 Task: Create in the project AgileNexus and in the Backlog issue 'Integrate a new virtual assistant feature into an existing mobile application to enhance user experience and convenience' a child issue 'Chatbot conversation context identification and remediation', and assign it to team member softage.4@softage.net. Create in the project AgileNexus and in the Backlog issue 'Develop a new tool for automated testing of web application cross-browser compatibility and responsiveness' a child issue 'Data backup and retention policy remediation', and assign it to team member softage.1@softage.net
Action: Mouse moved to (688, 511)
Screenshot: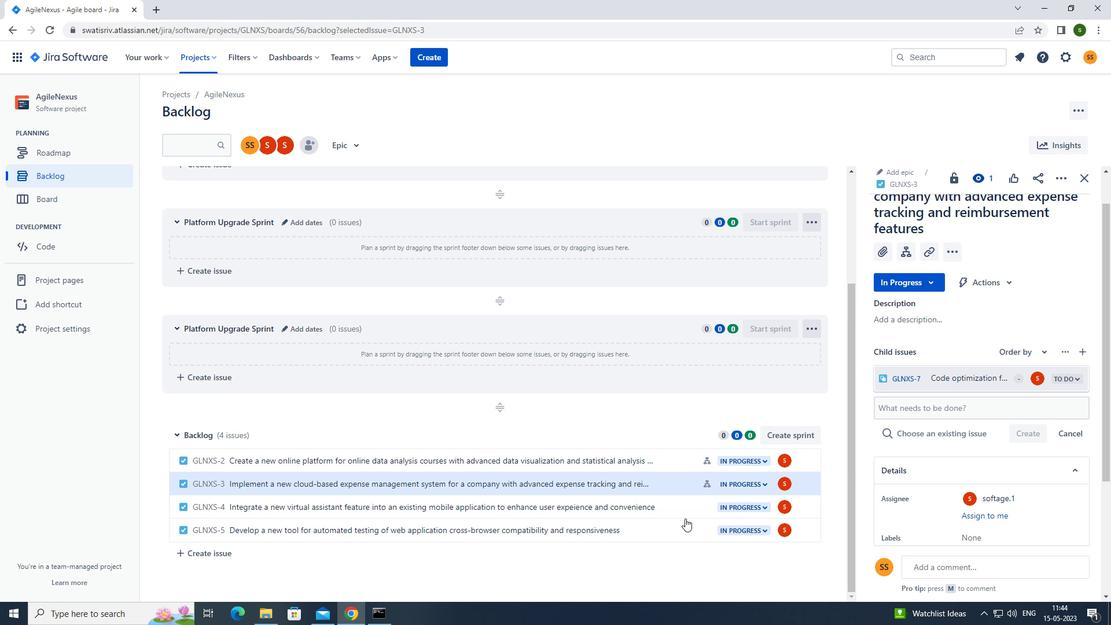 
Action: Mouse pressed left at (688, 511)
Screenshot: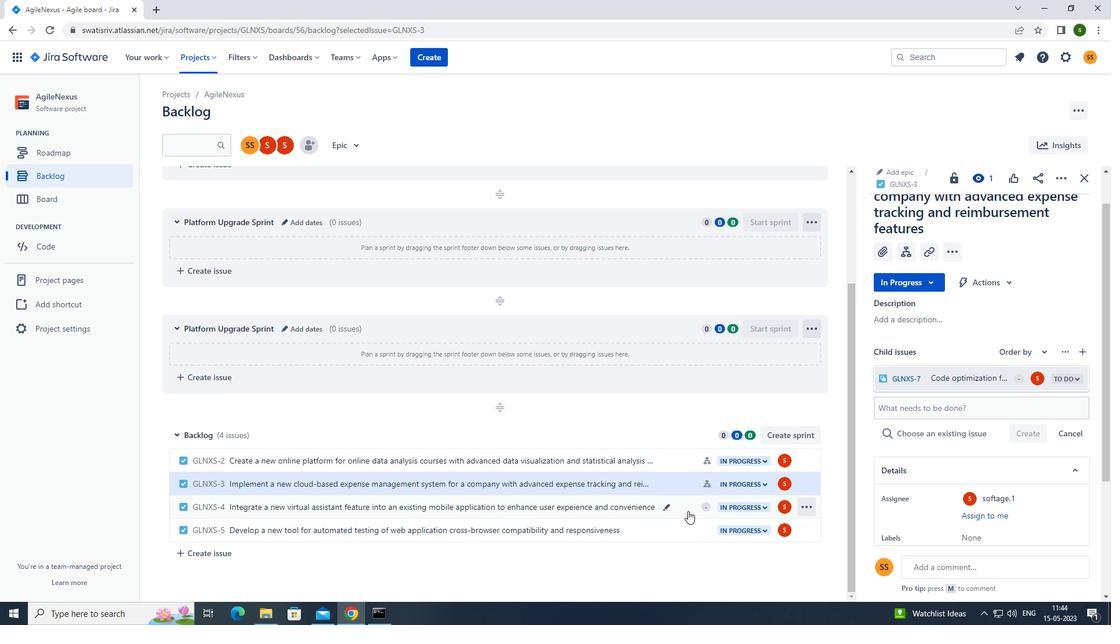 
Action: Mouse moved to (905, 280)
Screenshot: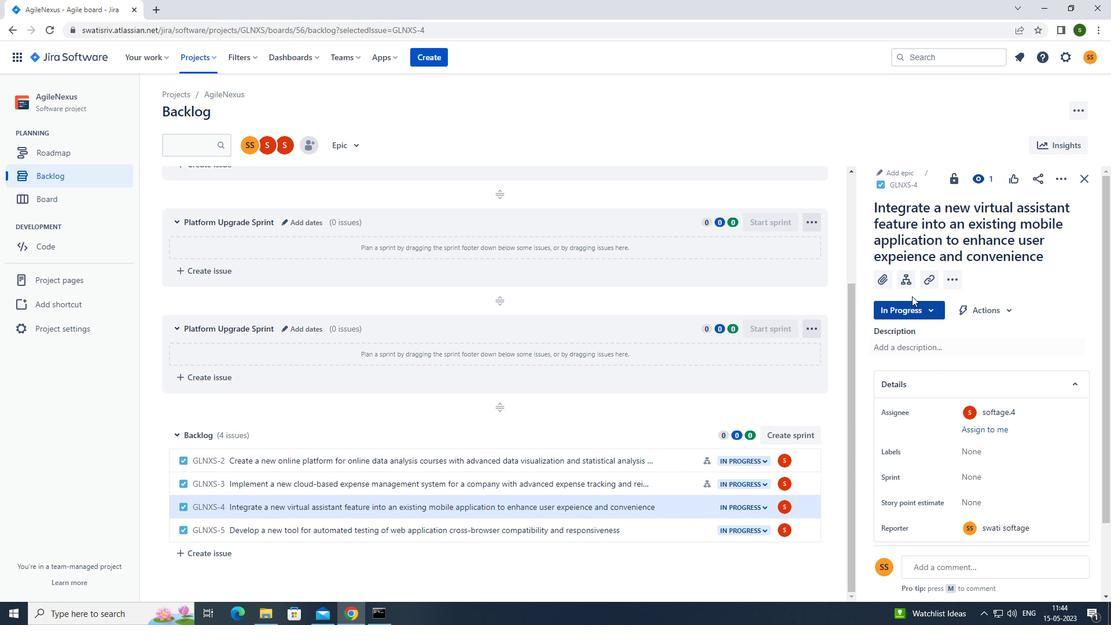 
Action: Mouse pressed left at (905, 280)
Screenshot: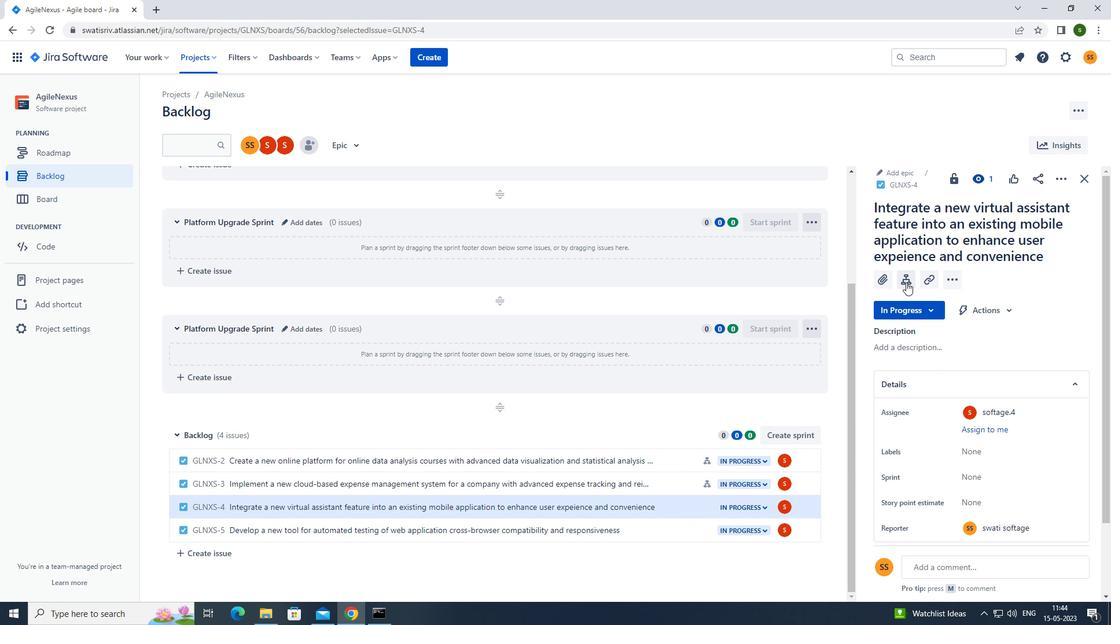 
Action: Mouse moved to (920, 376)
Screenshot: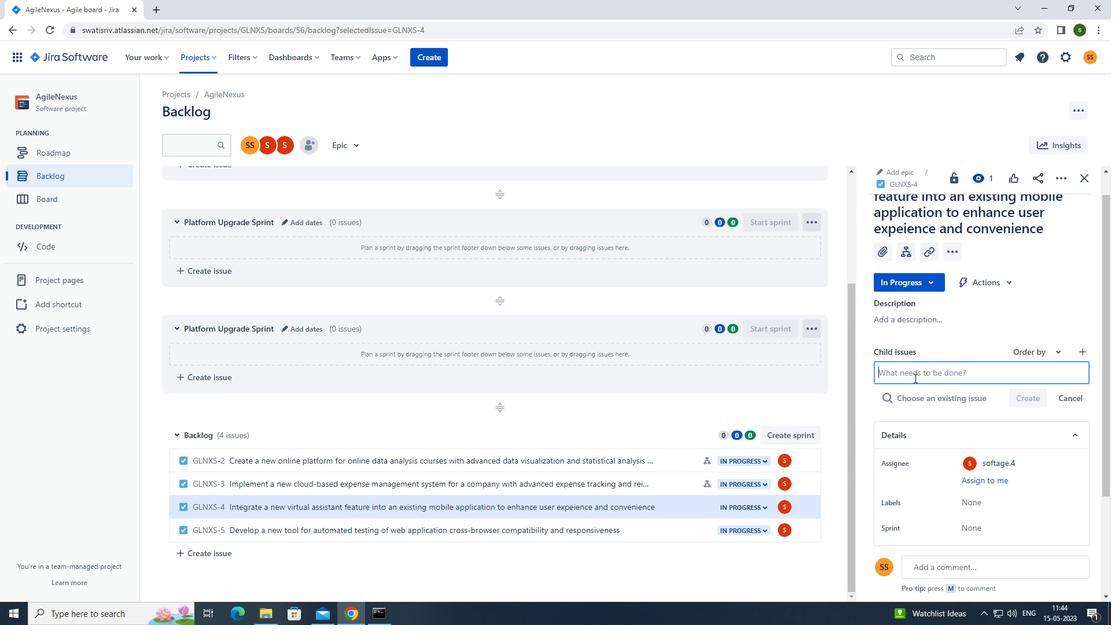
Action: Mouse pressed left at (920, 376)
Screenshot: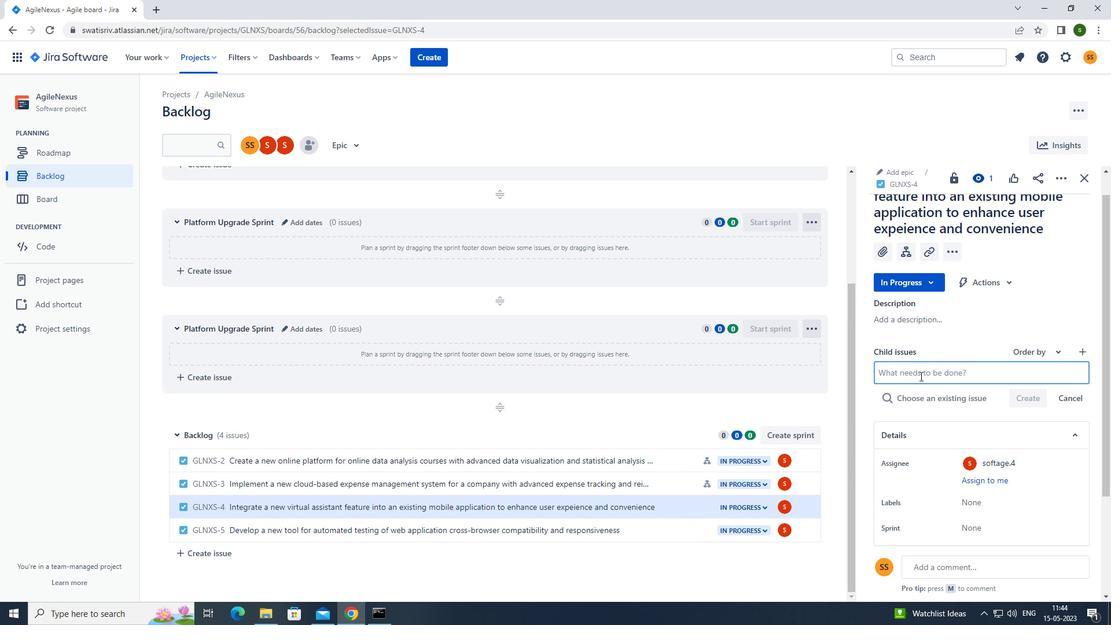 
Action: Mouse moved to (904, 372)
Screenshot: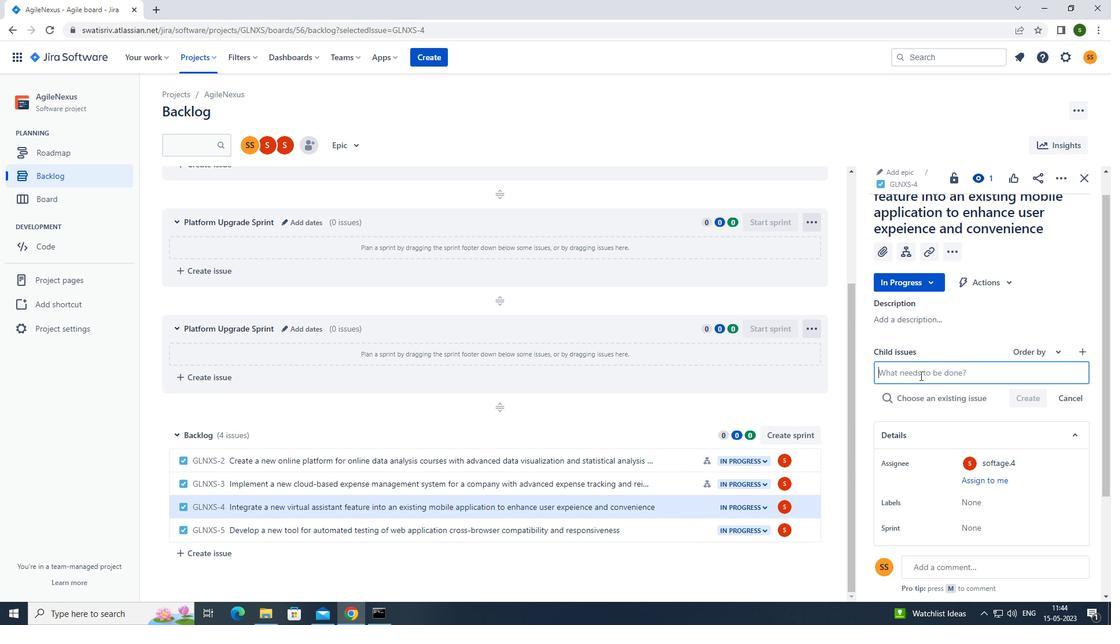 
Action: Key pressed <Key.caps_lock>c<Key.caps_lock>hatbot<Key.space>conversation<Key.space>context<Key.space>identification<Key.space>and<Key.space>remediation<Key.enter>
Screenshot: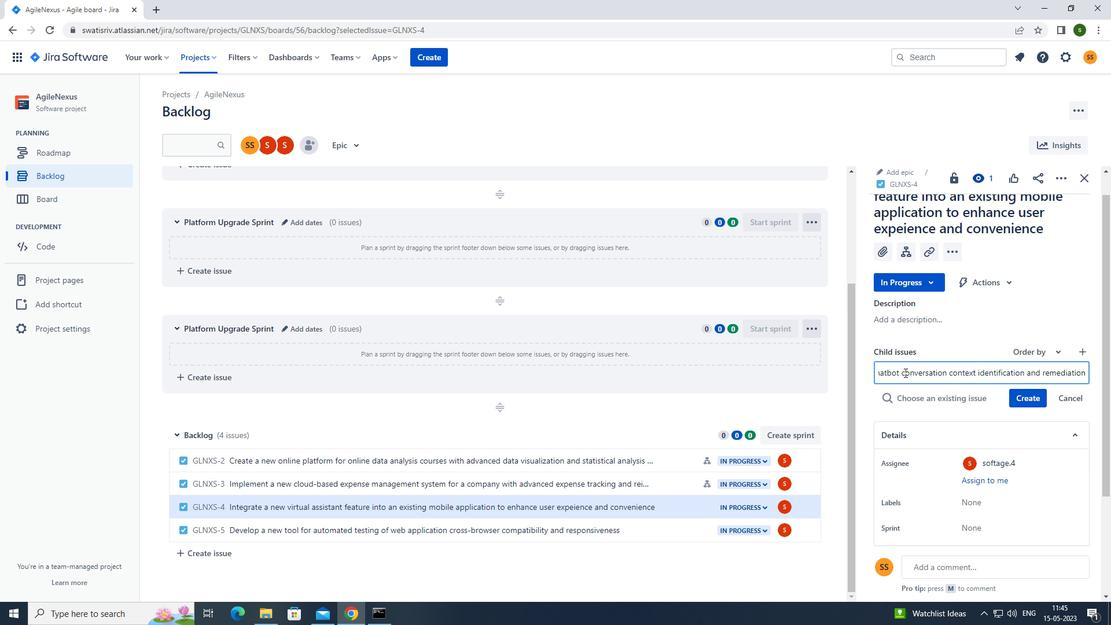 
Action: Mouse moved to (1038, 377)
Screenshot: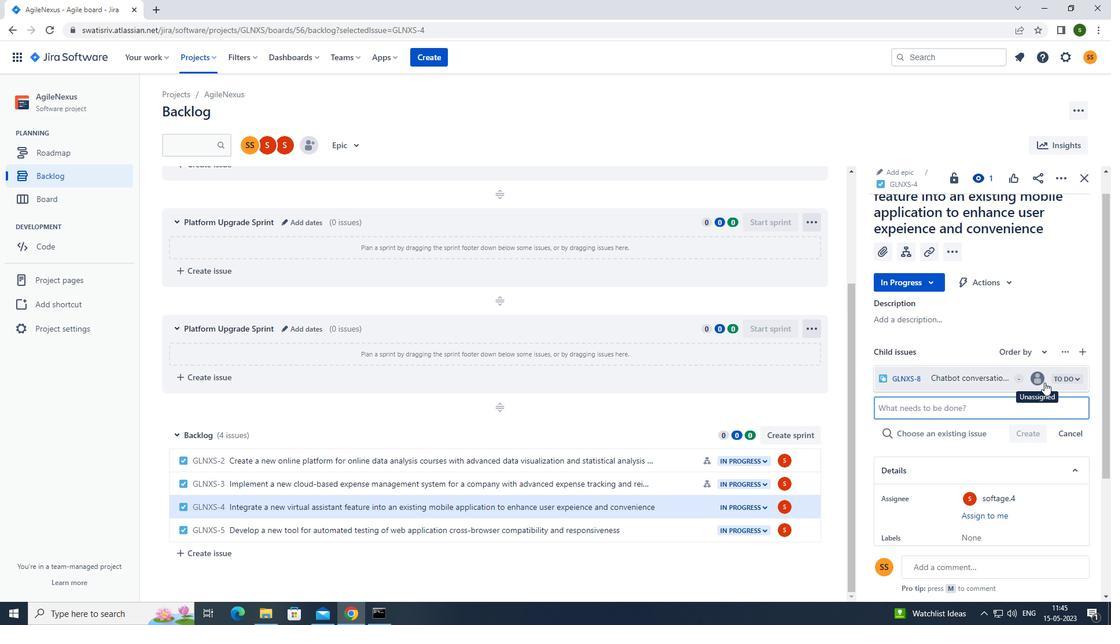 
Action: Mouse pressed left at (1038, 377)
Screenshot: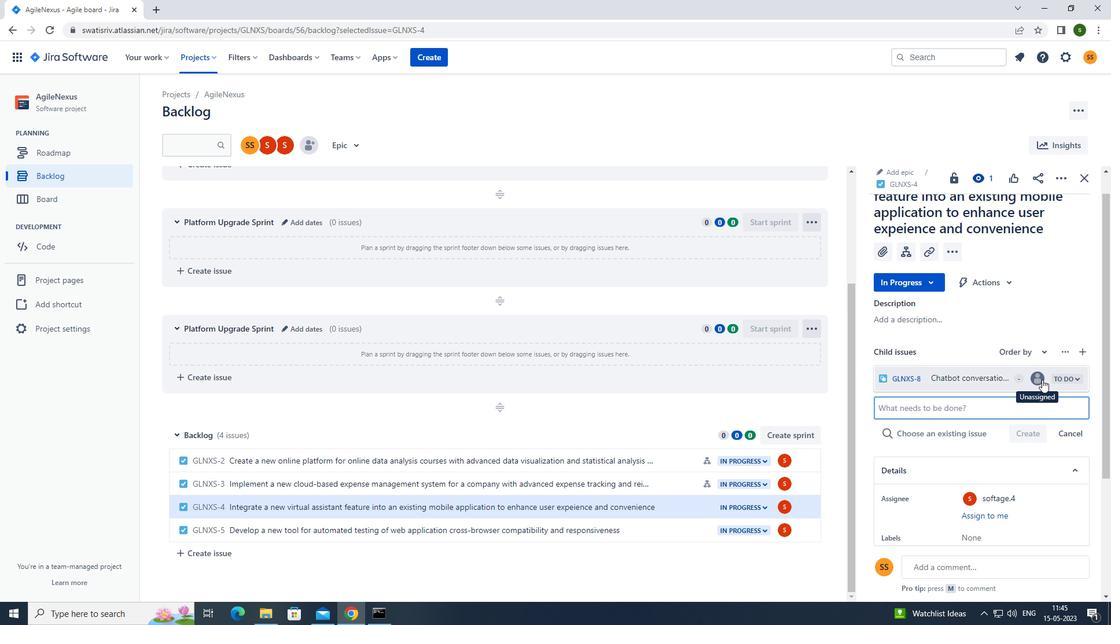 
Action: Mouse moved to (953, 431)
Screenshot: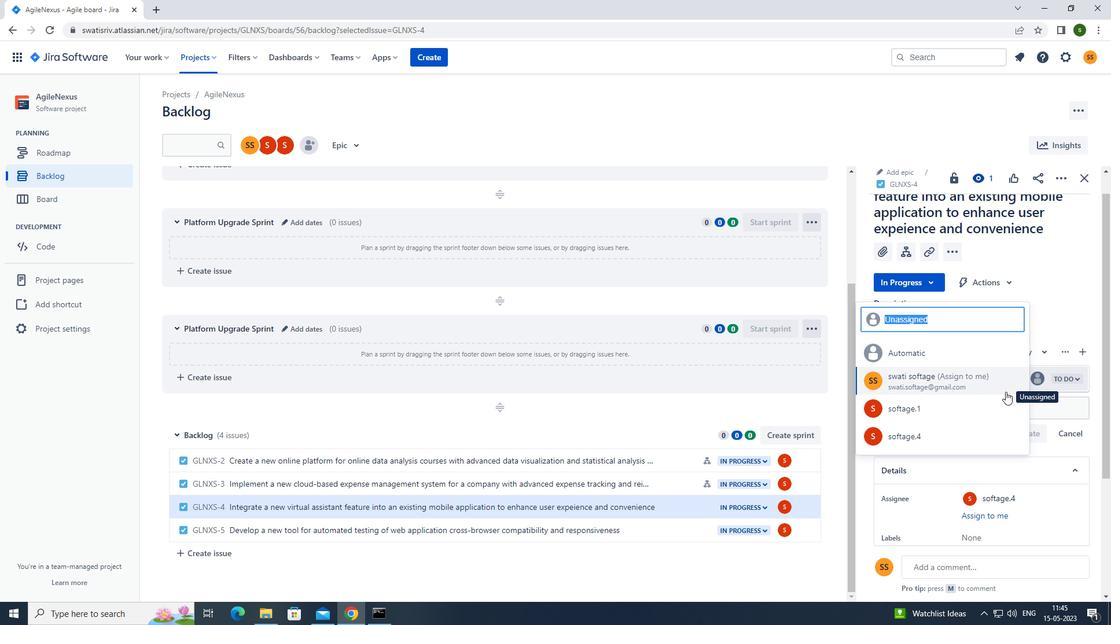 
Action: Mouse pressed left at (953, 431)
Screenshot: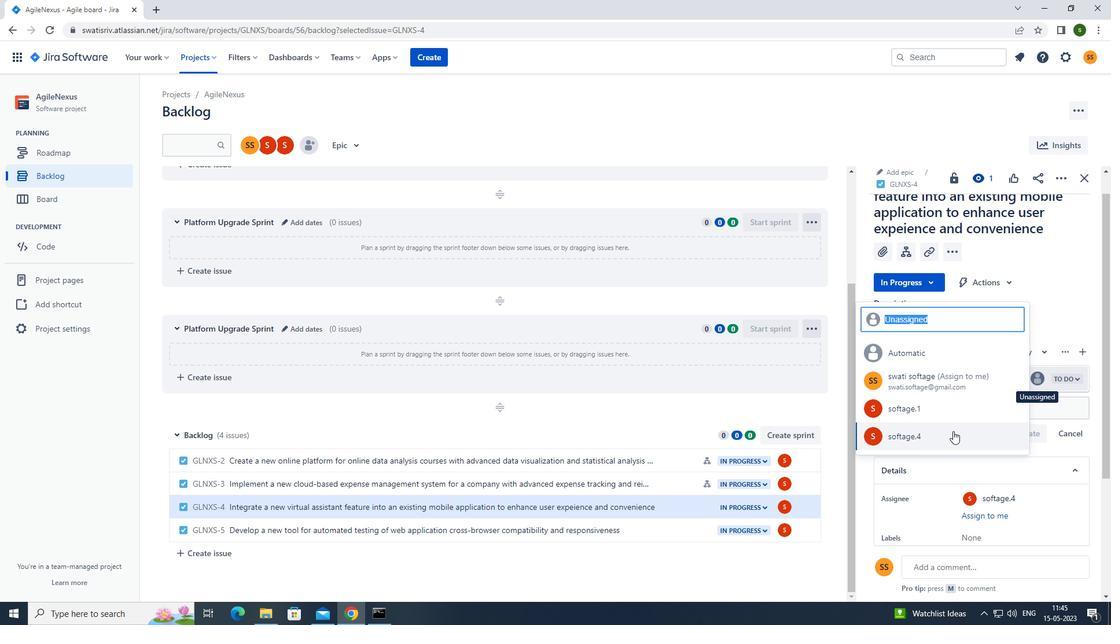 
Action: Mouse moved to (676, 531)
Screenshot: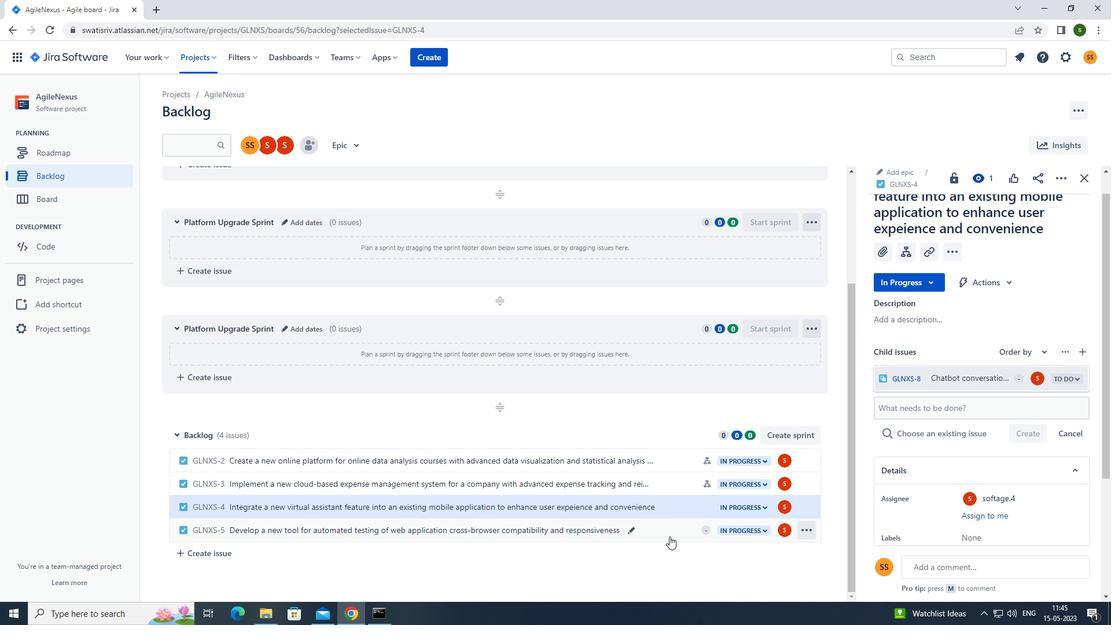 
Action: Mouse pressed left at (676, 531)
Screenshot: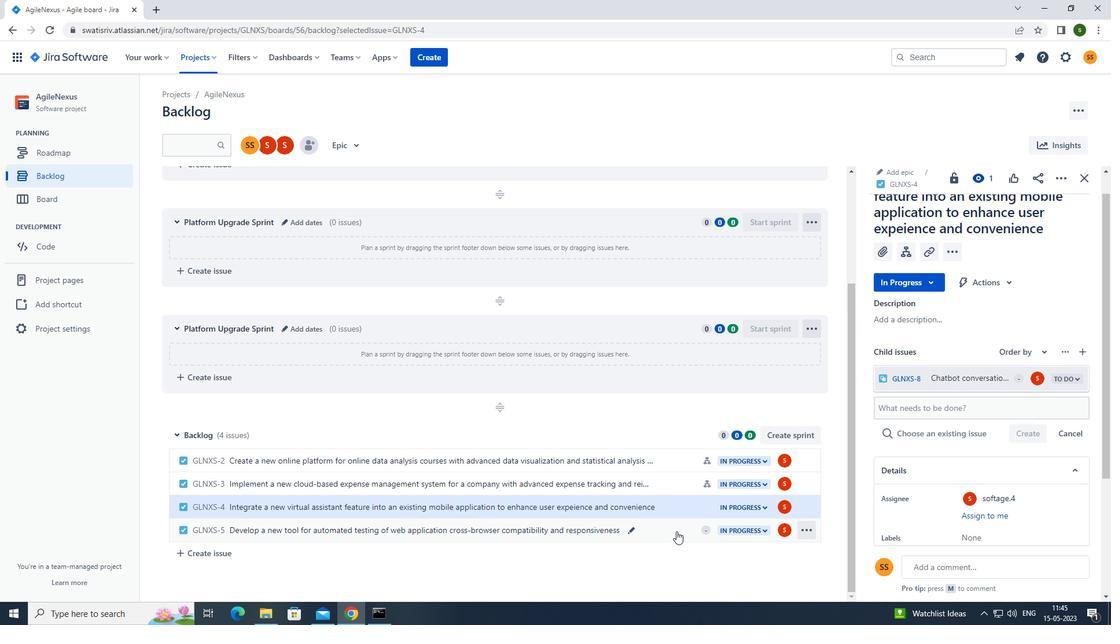 
Action: Mouse moved to (903, 271)
Screenshot: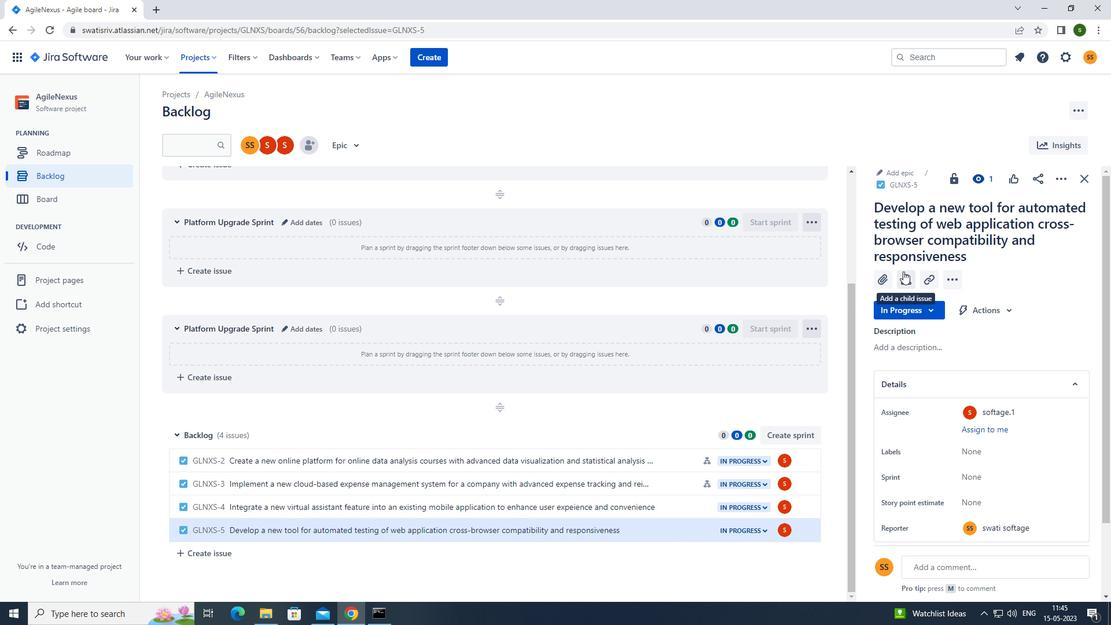 
Action: Mouse pressed left at (903, 271)
Screenshot: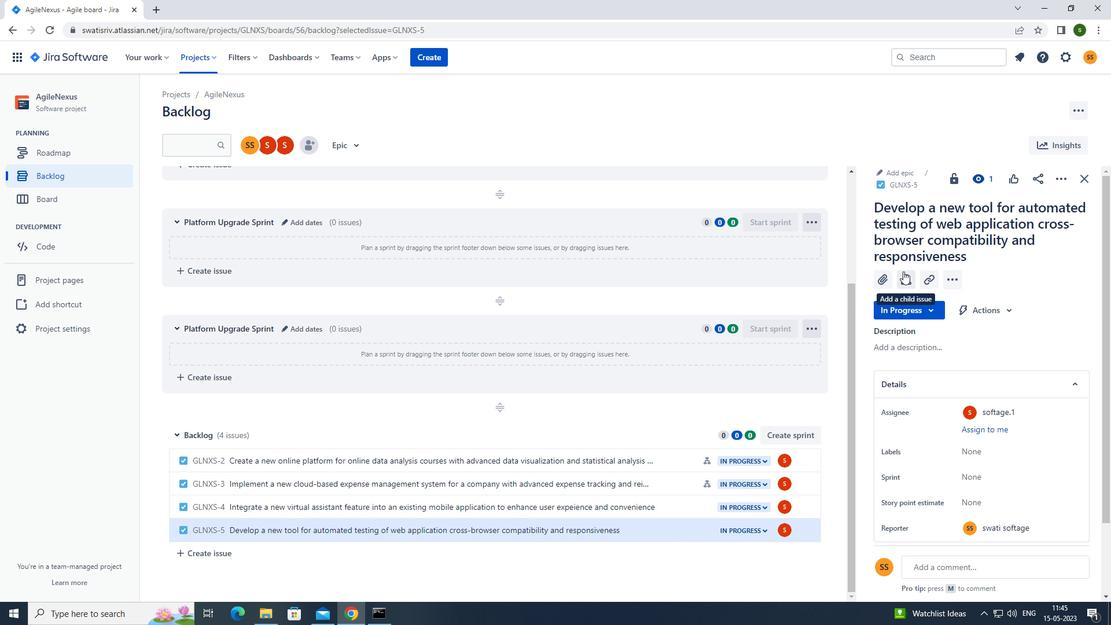 
Action: Mouse moved to (928, 372)
Screenshot: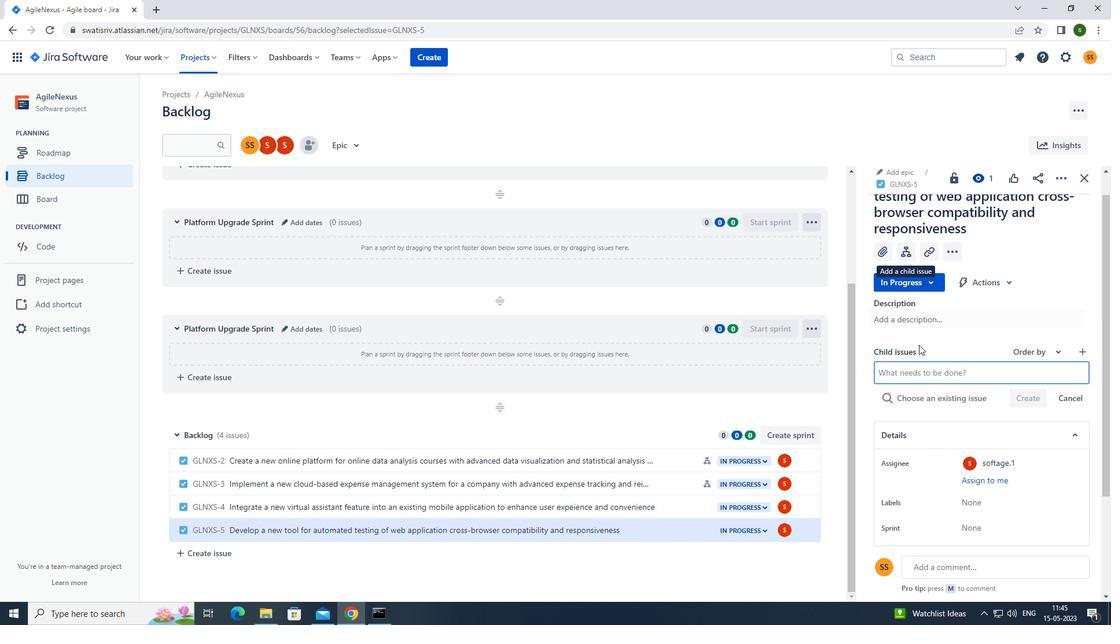 
Action: Mouse pressed left at (928, 372)
Screenshot: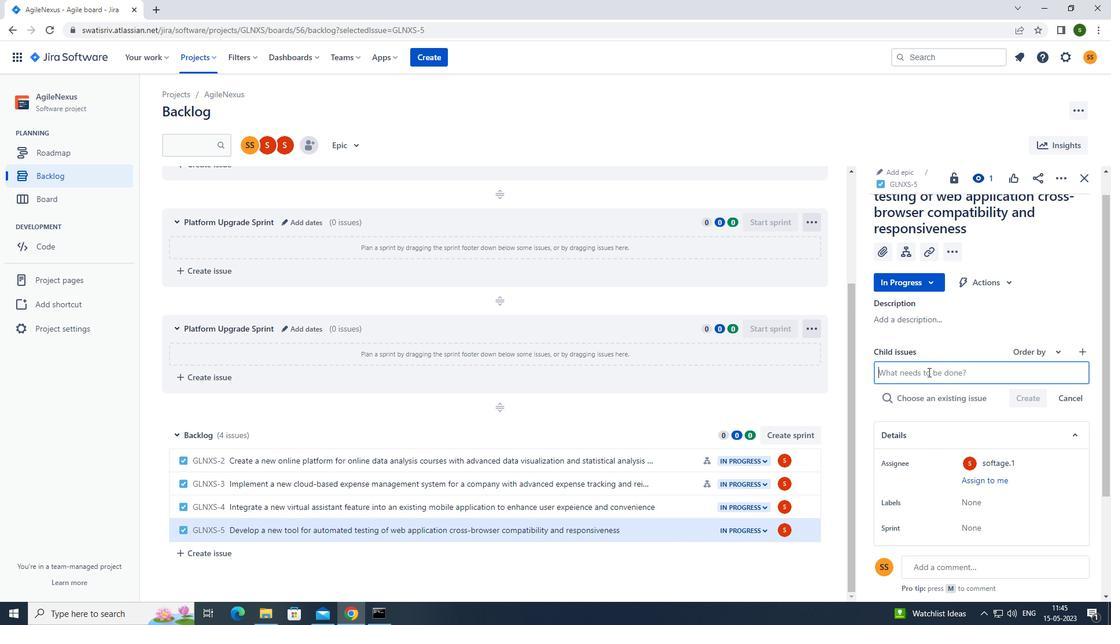 
Action: Mouse moved to (904, 380)
Screenshot: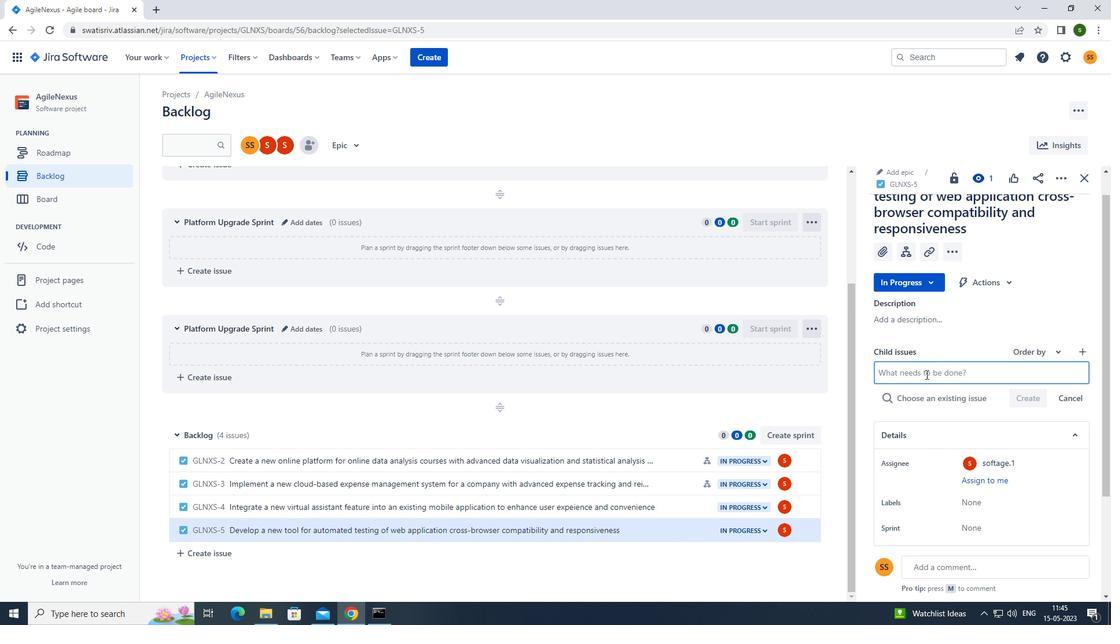 
Action: Key pressed <Key.caps_lock>d<Key.caps_lock>ata<Key.space>backup<Key.space>and<Key.space>retention<Key.space>policy<Key.space>remediation<Key.enter>
Screenshot: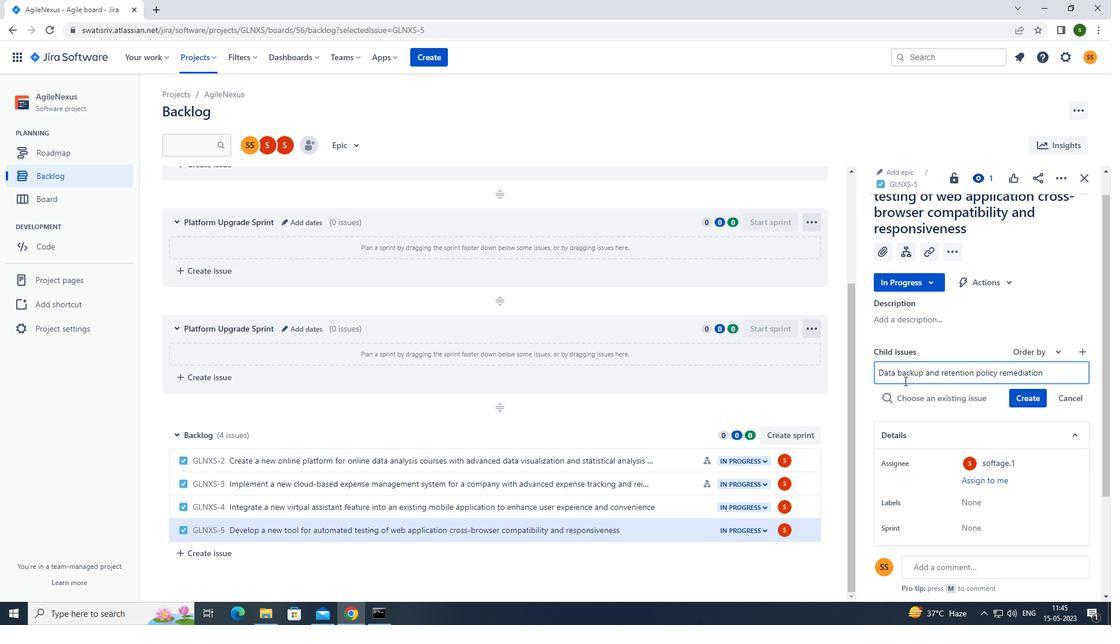 
Action: Mouse moved to (1039, 378)
Screenshot: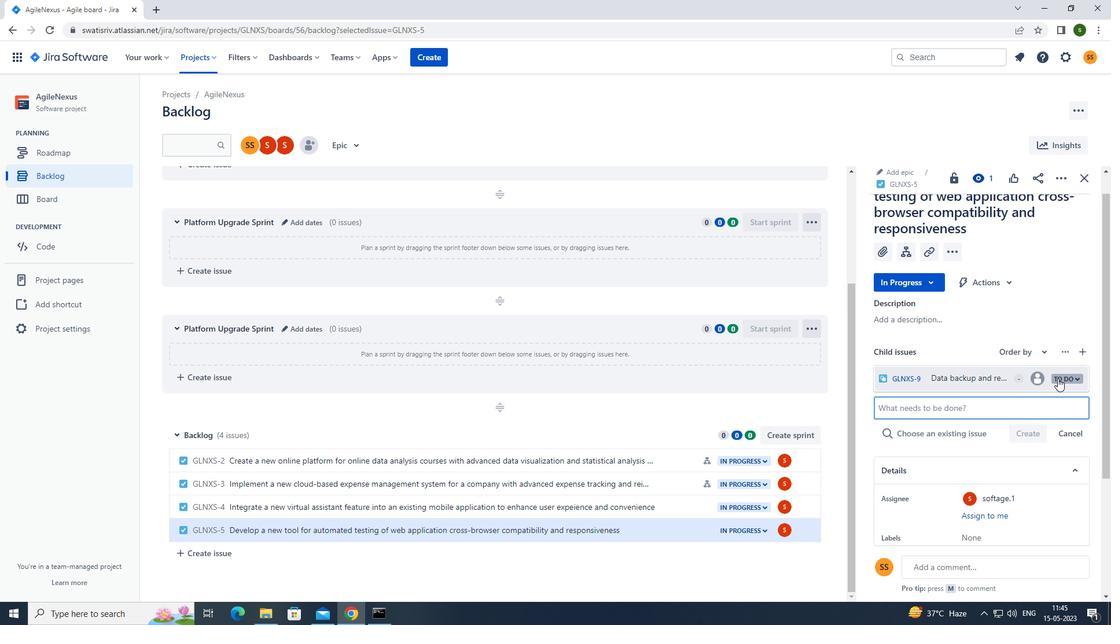 
Action: Mouse pressed left at (1039, 378)
Screenshot: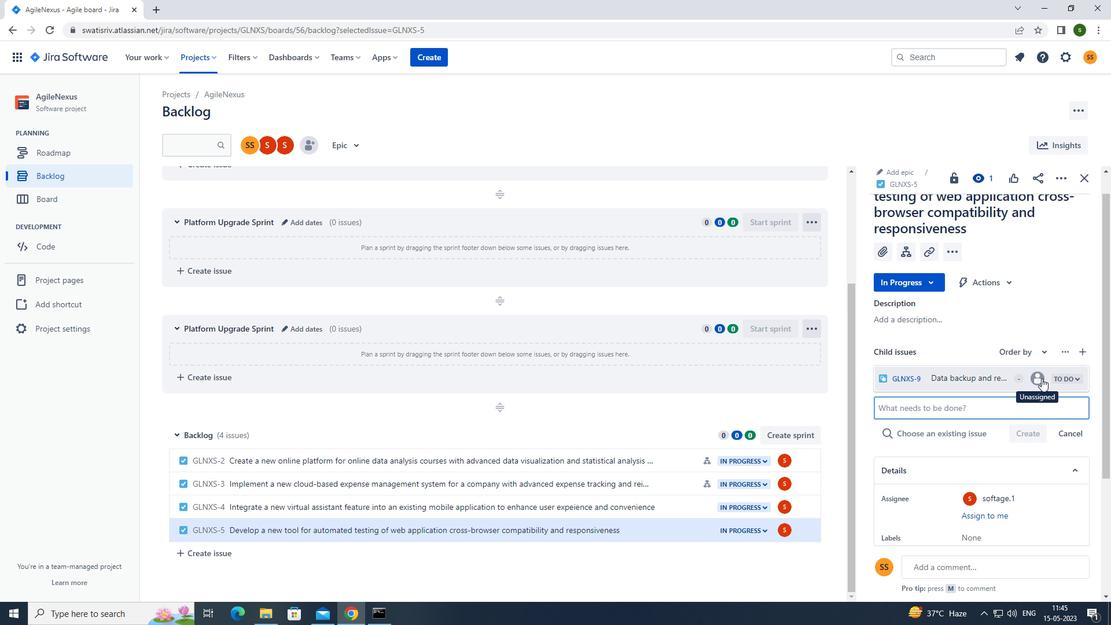 
Action: Mouse moved to (924, 413)
Screenshot: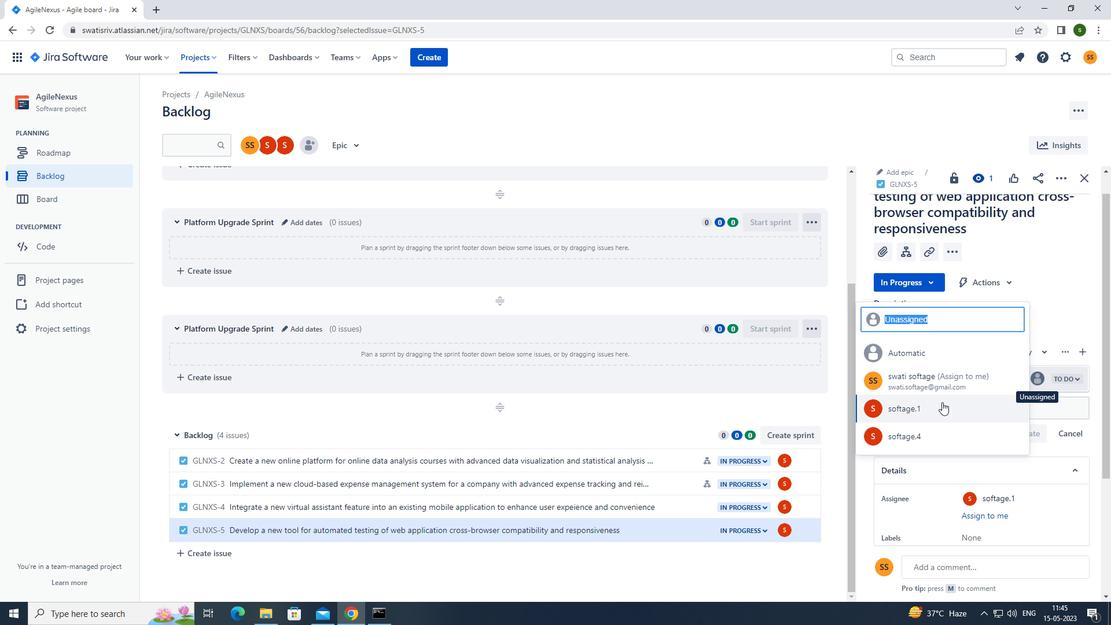 
Action: Mouse pressed left at (924, 413)
Screenshot: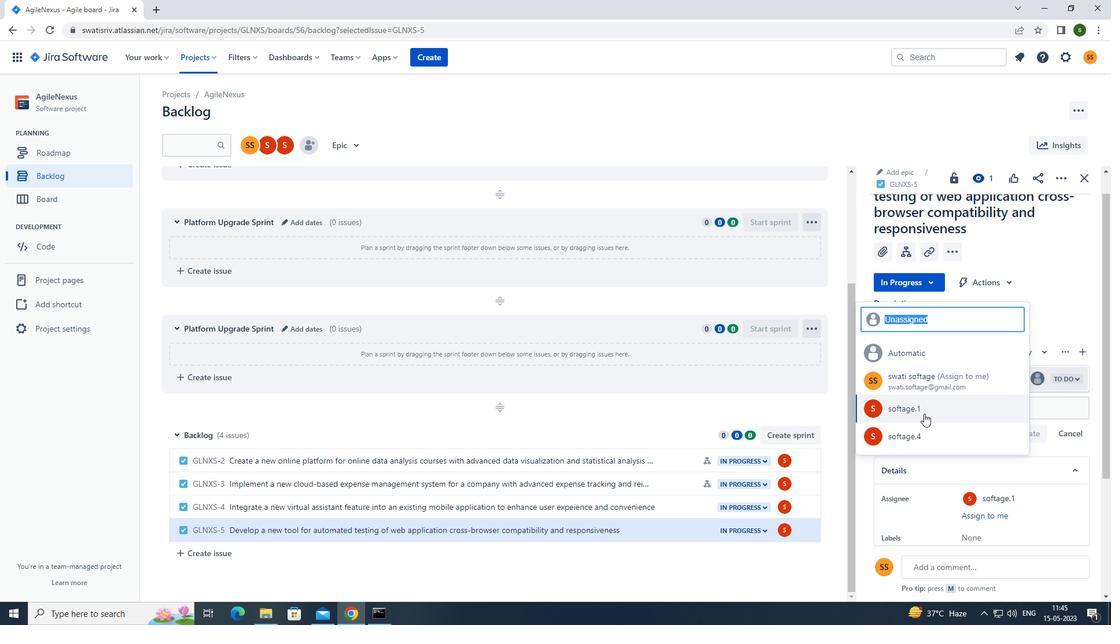 
Action: Mouse moved to (824, 385)
Screenshot: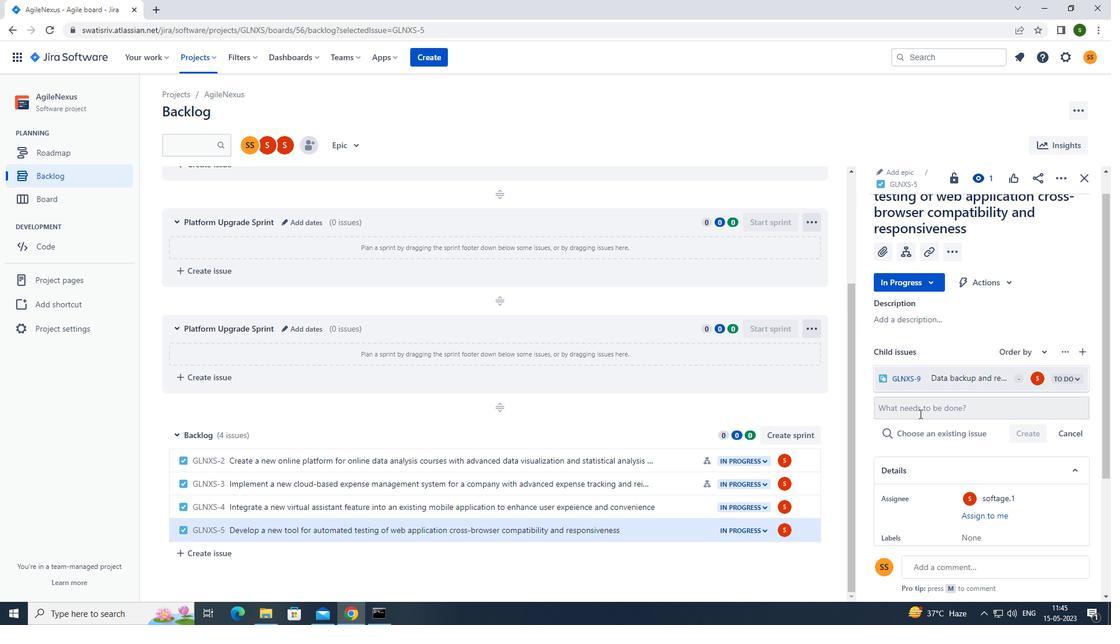 
